 Task: Exclude land leases in cost/finance.
Action: Mouse moved to (815, 121)
Screenshot: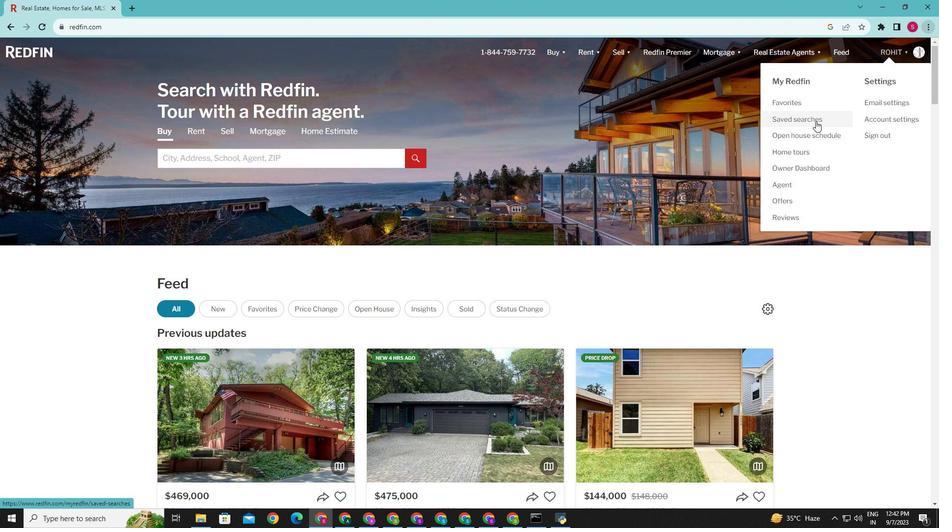 
Action: Mouse pressed left at (815, 121)
Screenshot: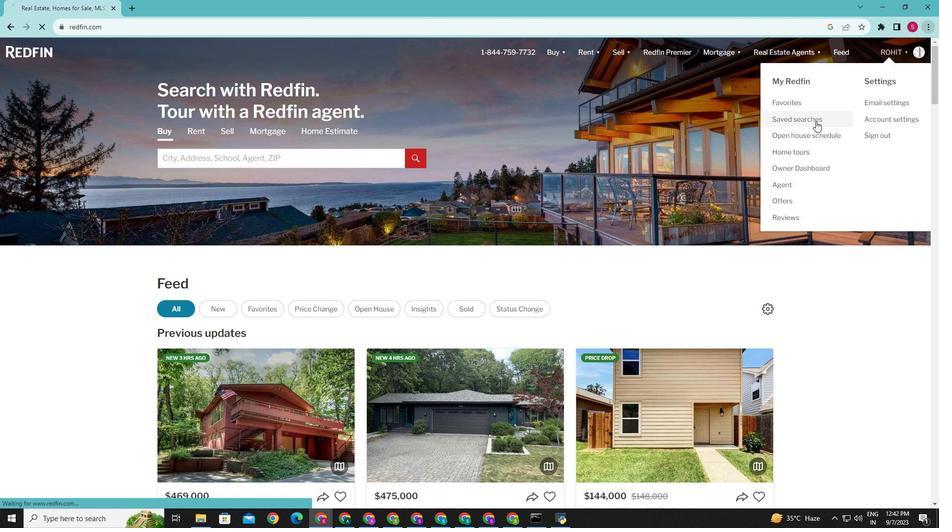
Action: Mouse moved to (314, 233)
Screenshot: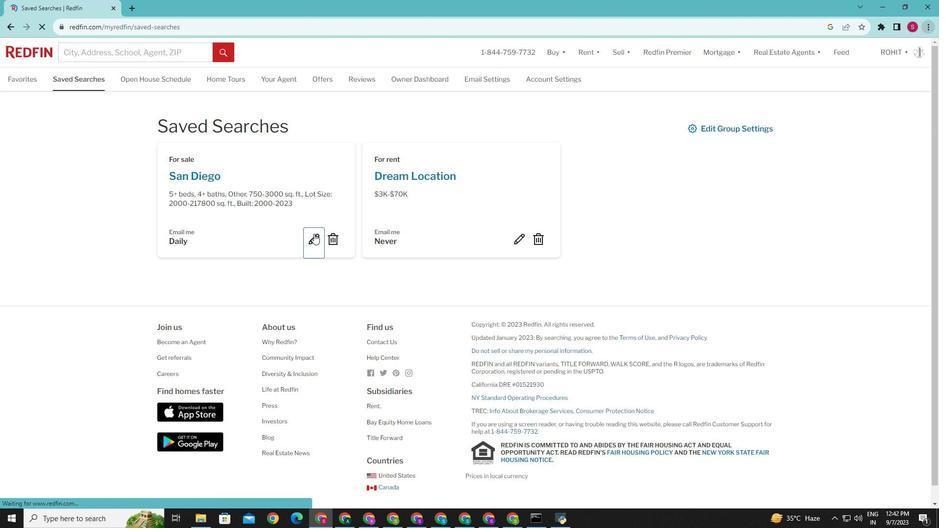 
Action: Mouse pressed left at (314, 233)
Screenshot: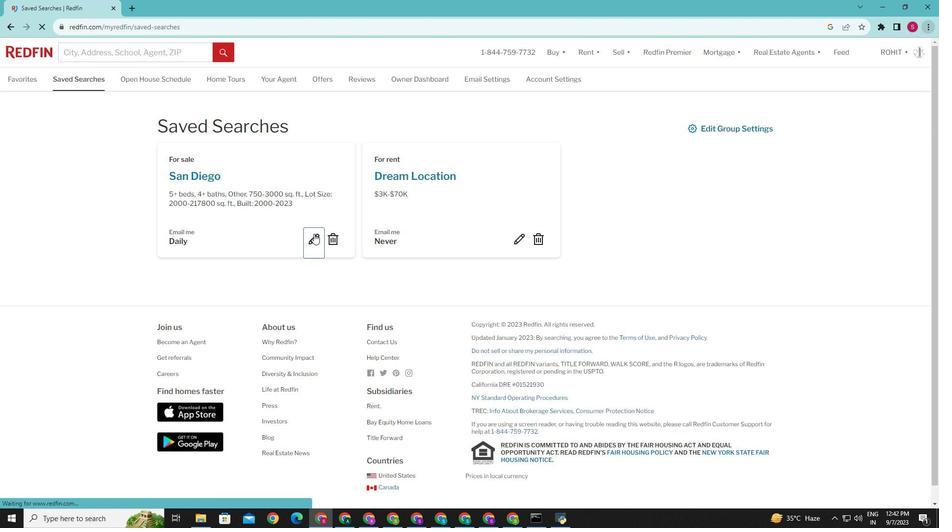 
Action: Mouse moved to (314, 233)
Screenshot: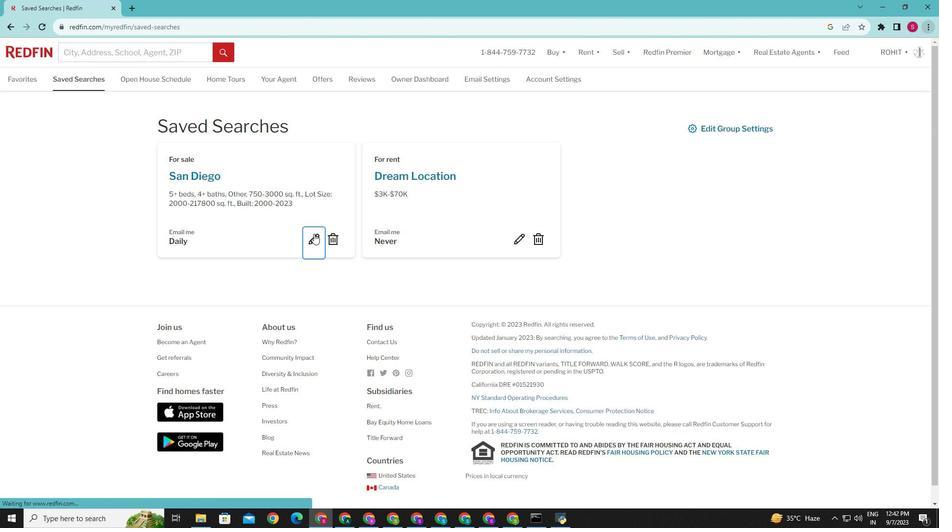 
Action: Mouse pressed left at (314, 233)
Screenshot: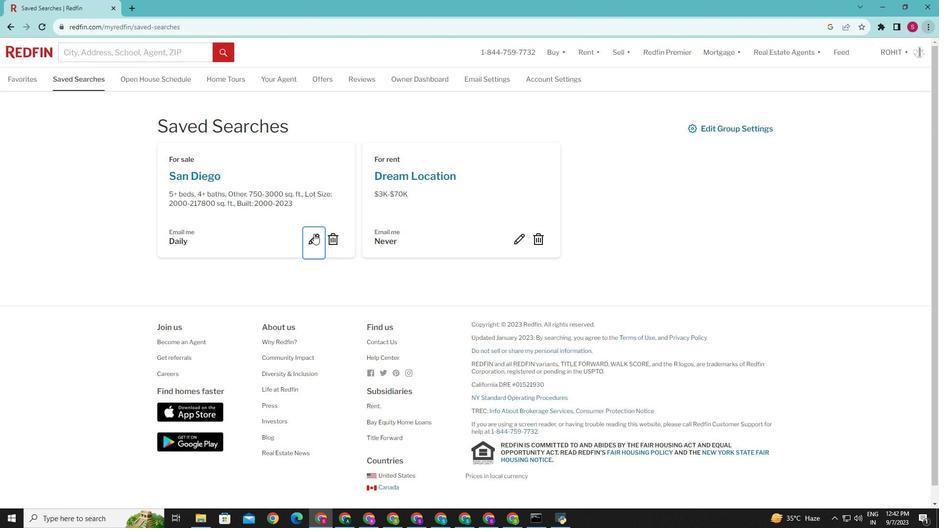 
Action: Mouse pressed left at (314, 233)
Screenshot: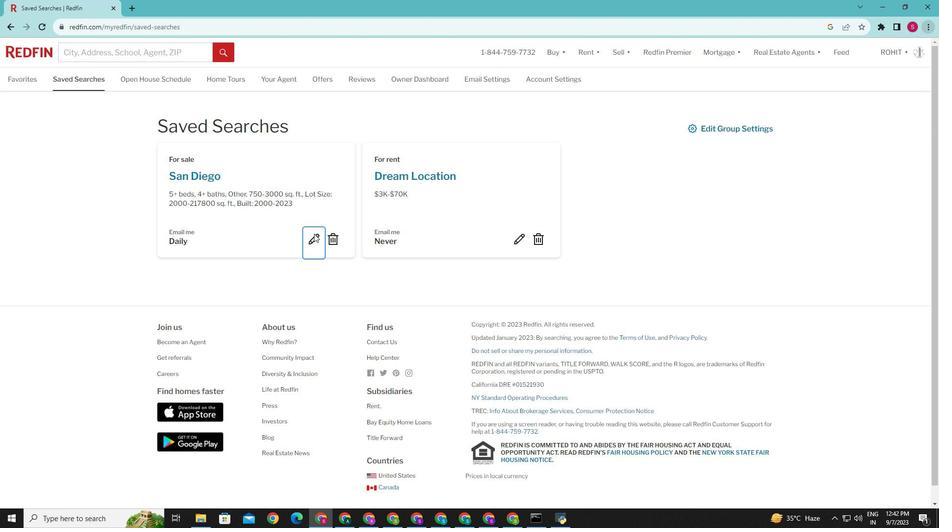 
Action: Mouse moved to (434, 254)
Screenshot: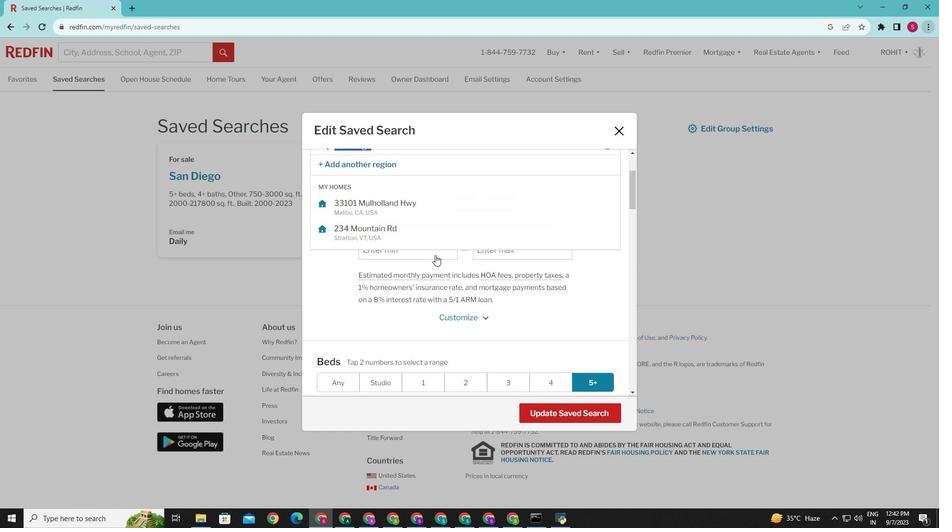 
Action: Mouse scrolled (434, 254) with delta (0, 0)
Screenshot: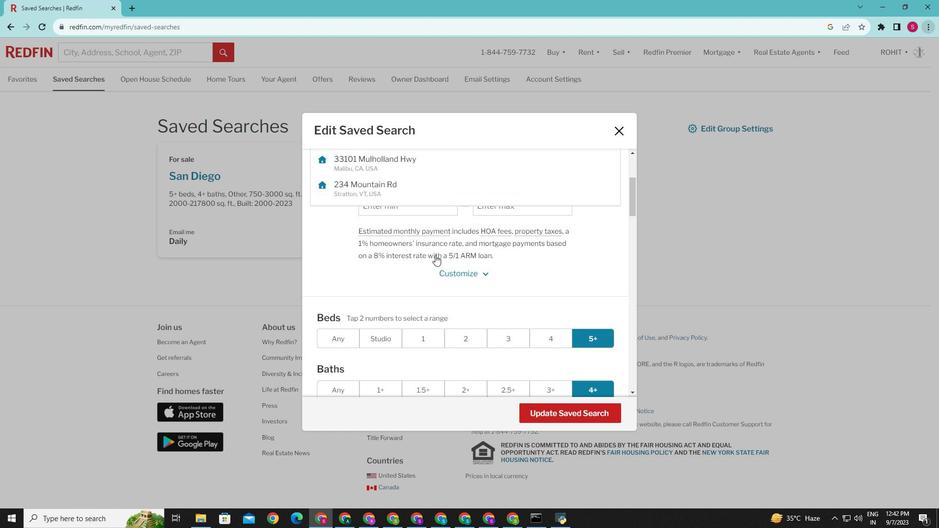 
Action: Mouse moved to (435, 255)
Screenshot: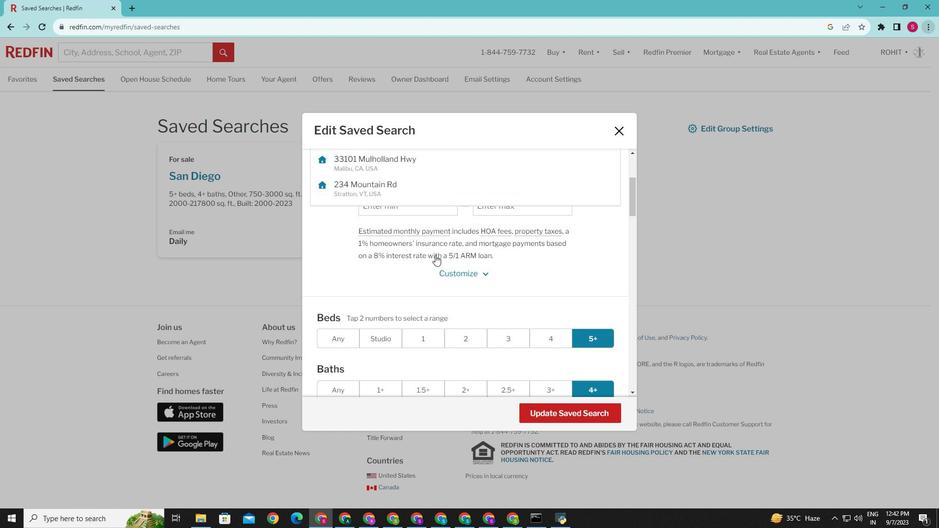 
Action: Mouse scrolled (435, 254) with delta (0, 0)
Screenshot: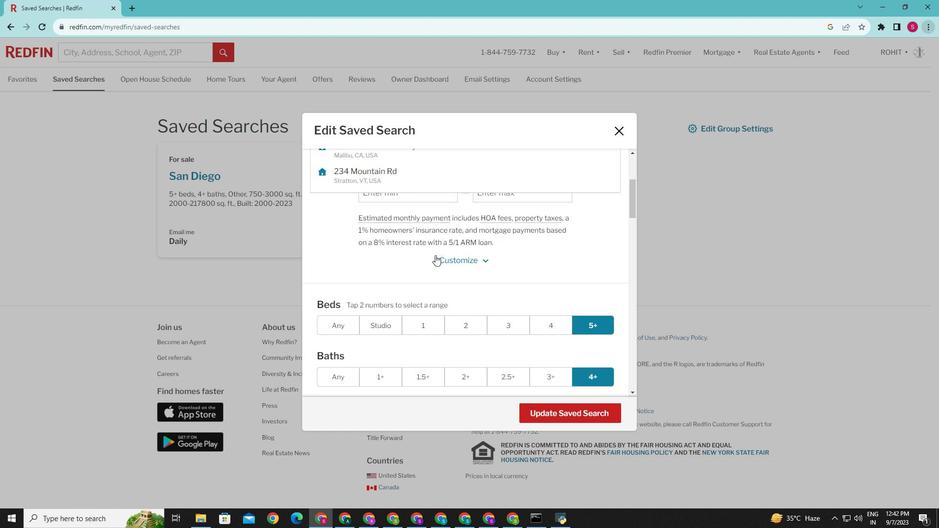 
Action: Mouse scrolled (435, 254) with delta (0, 0)
Screenshot: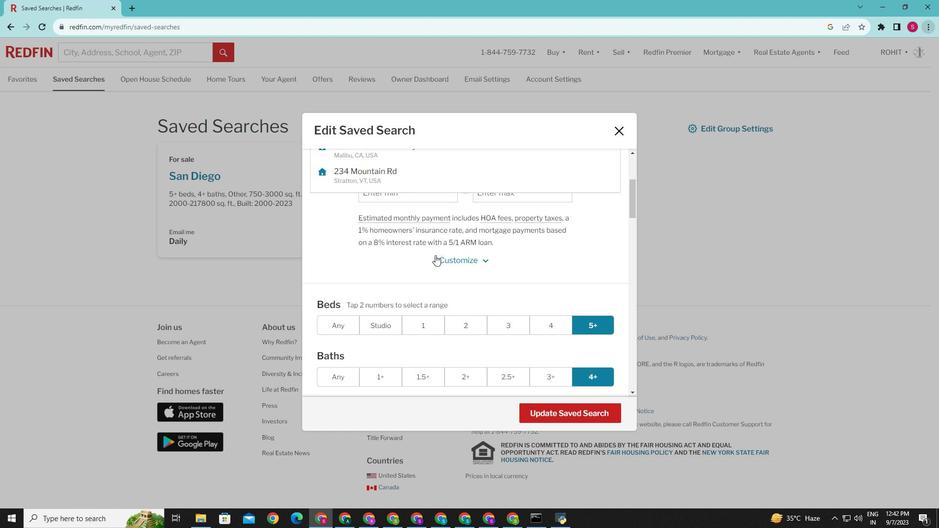 
Action: Mouse scrolled (435, 254) with delta (0, 0)
Screenshot: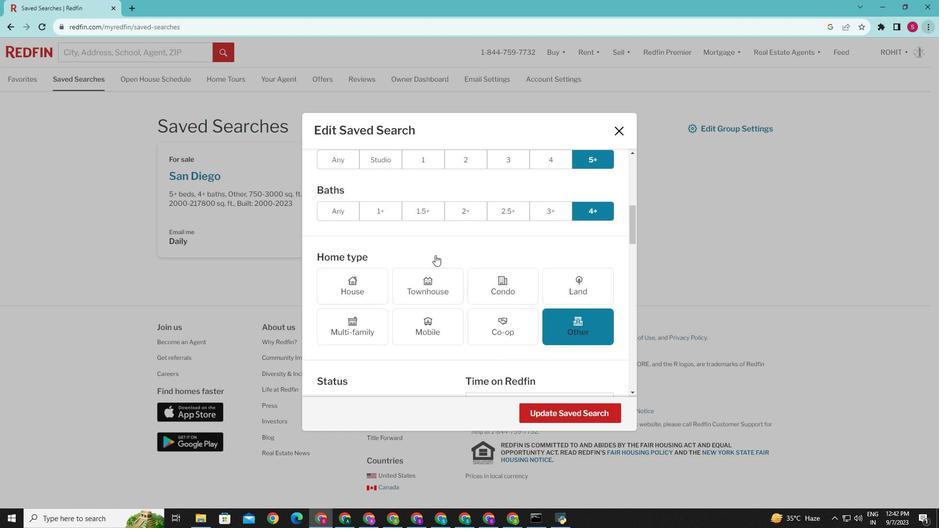 
Action: Mouse scrolled (435, 254) with delta (0, 0)
Screenshot: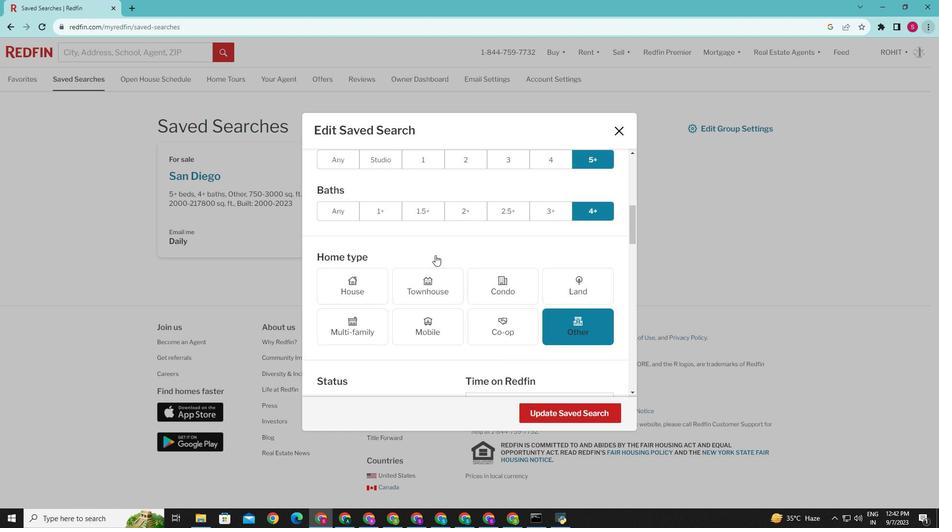 
Action: Mouse scrolled (435, 254) with delta (0, 0)
Screenshot: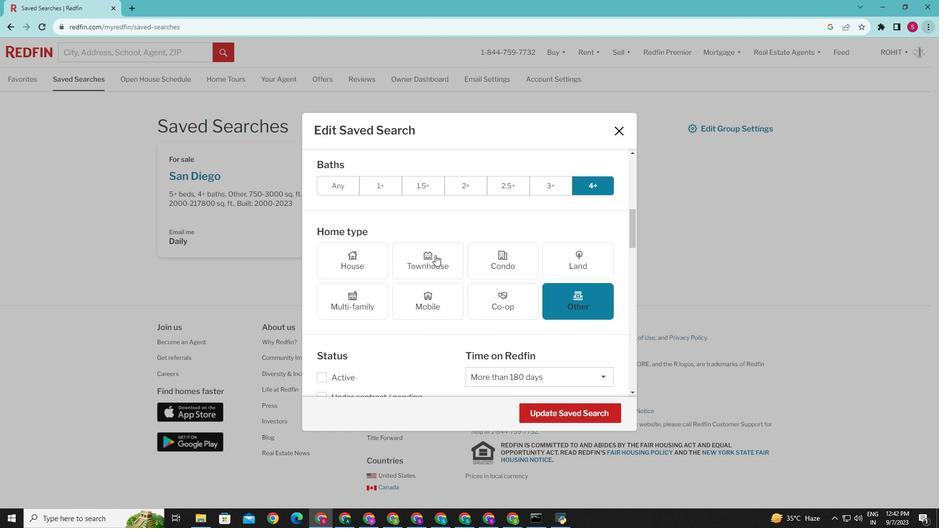 
Action: Mouse scrolled (435, 254) with delta (0, 0)
Screenshot: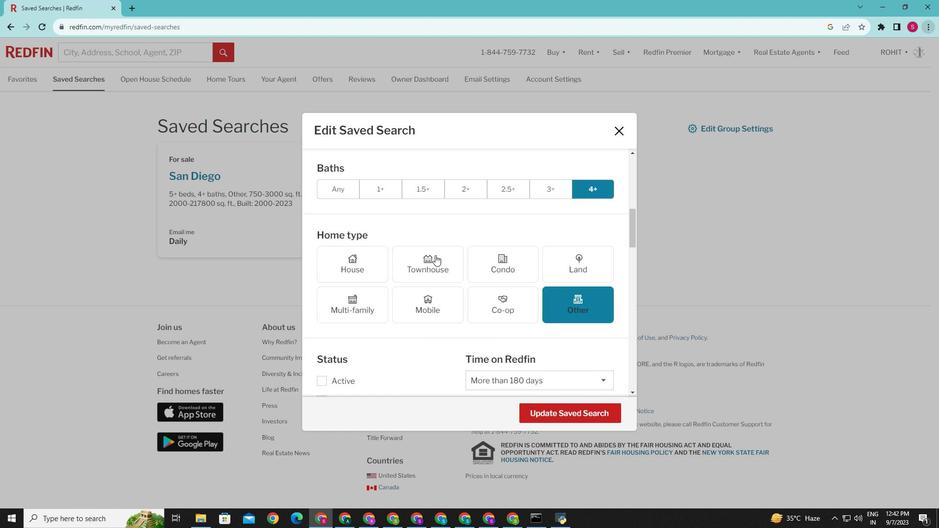 
Action: Mouse scrolled (435, 255) with delta (0, 0)
Screenshot: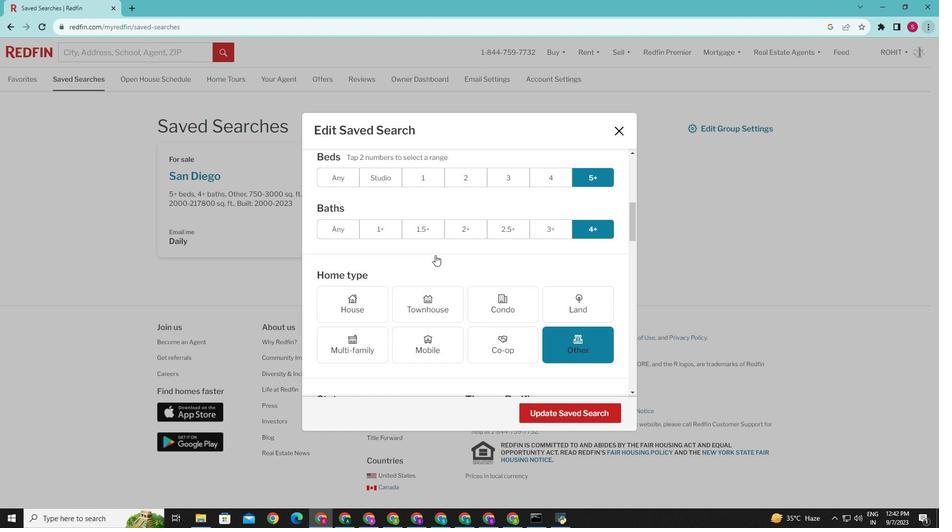
Action: Mouse scrolled (435, 254) with delta (0, 0)
Screenshot: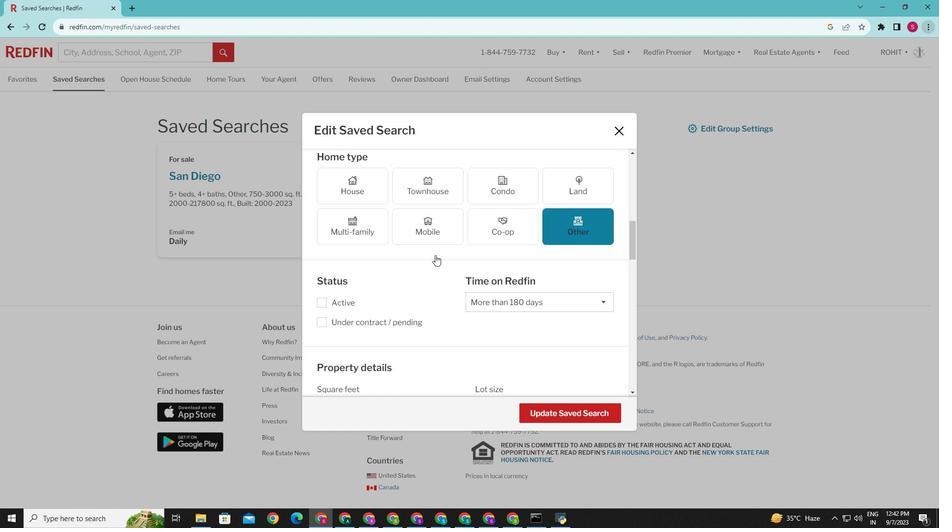 
Action: Mouse moved to (435, 255)
Screenshot: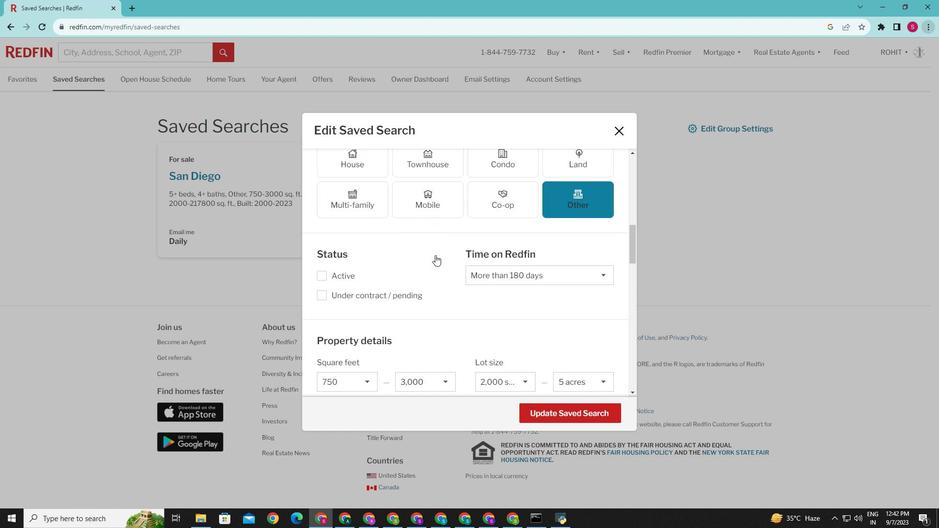 
Action: Mouse scrolled (435, 254) with delta (0, 0)
Screenshot: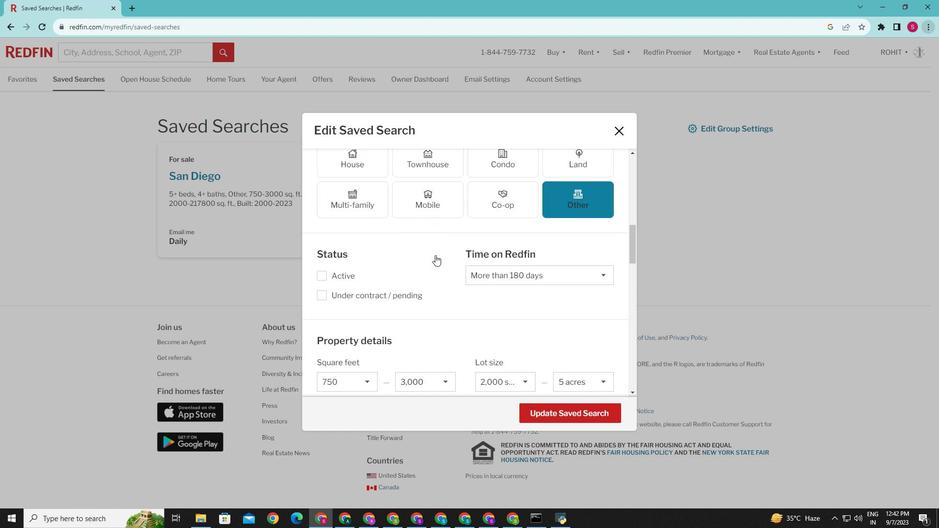 
Action: Mouse scrolled (435, 254) with delta (0, 0)
Screenshot: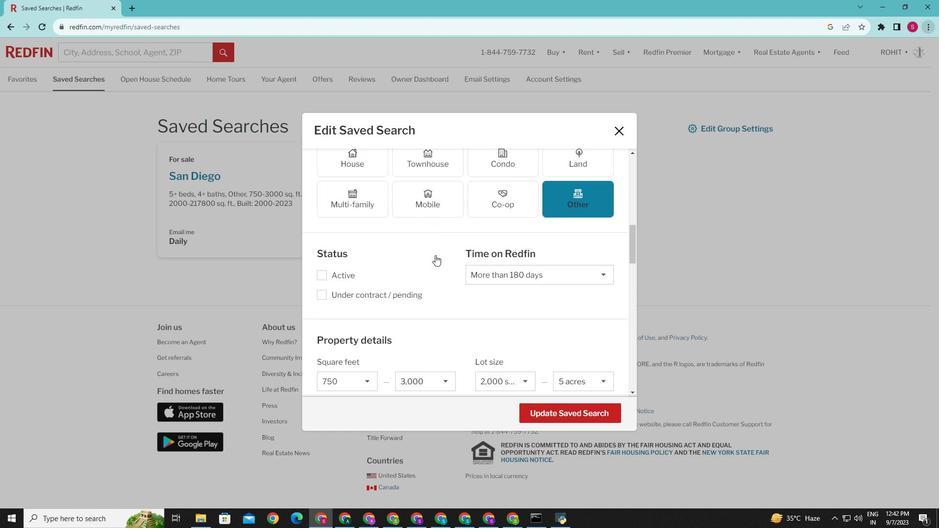 
Action: Mouse scrolled (435, 254) with delta (0, 0)
Screenshot: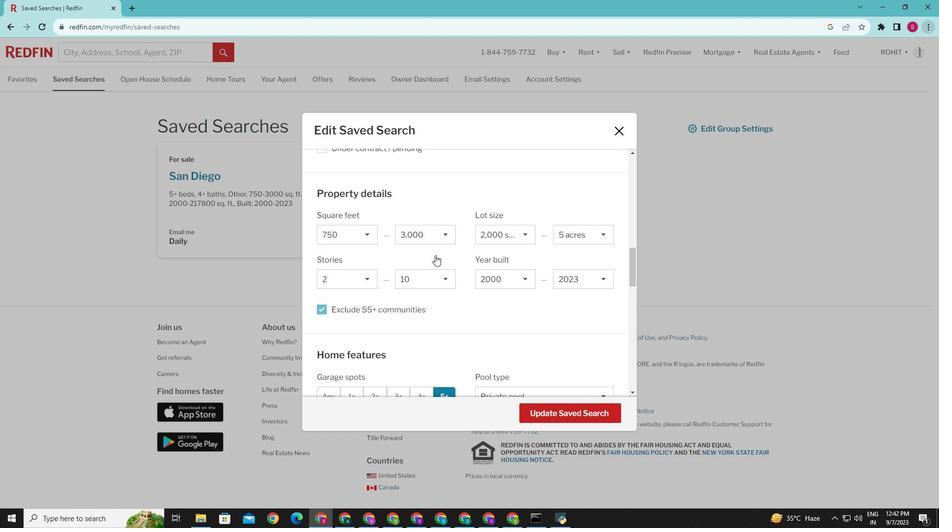 
Action: Mouse scrolled (435, 254) with delta (0, 0)
Screenshot: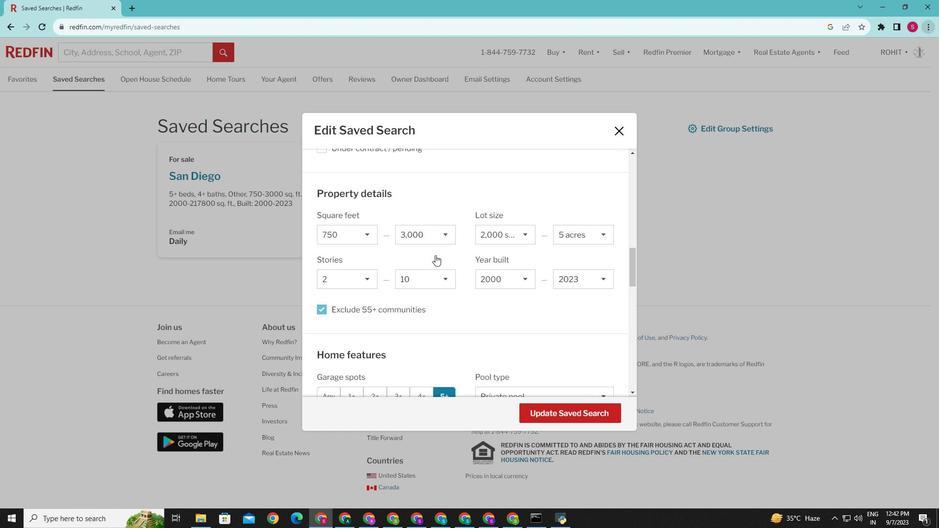 
Action: Mouse scrolled (435, 254) with delta (0, 0)
Screenshot: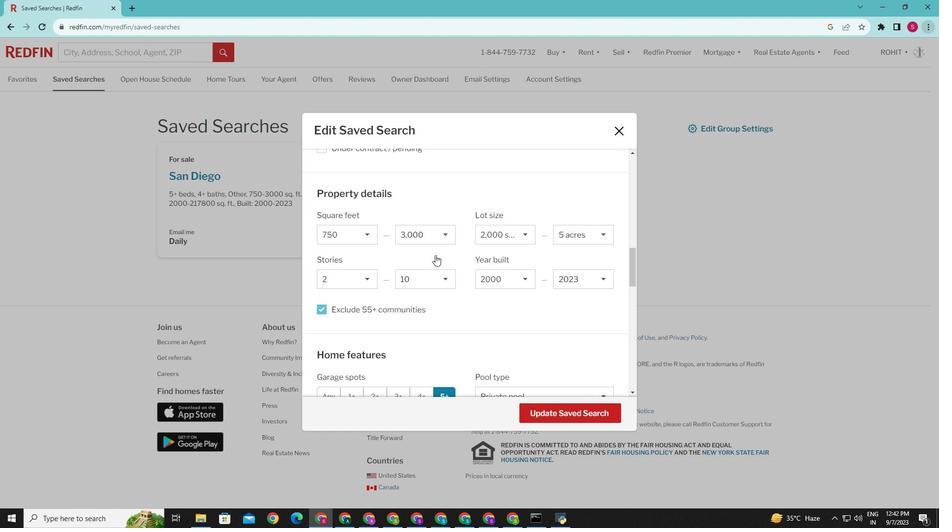 
Action: Mouse scrolled (435, 254) with delta (0, 0)
Screenshot: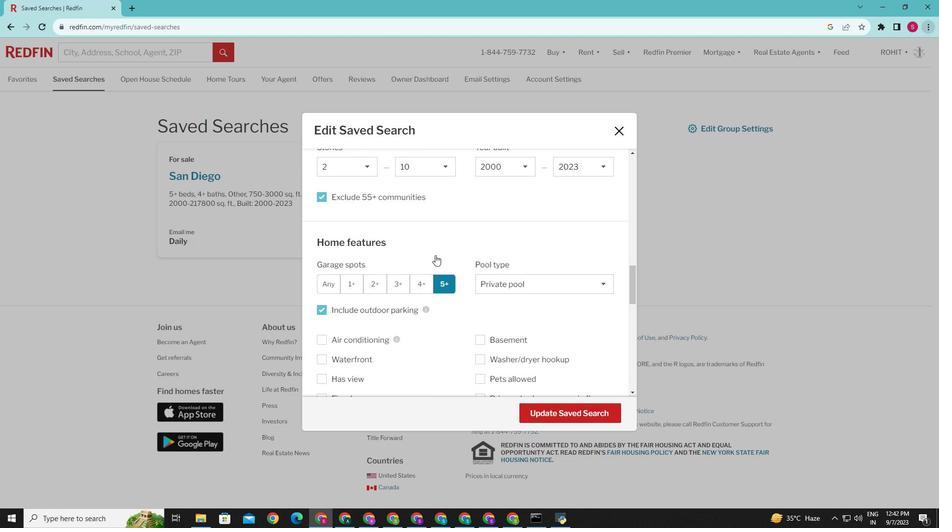 
Action: Mouse scrolled (435, 254) with delta (0, 0)
Screenshot: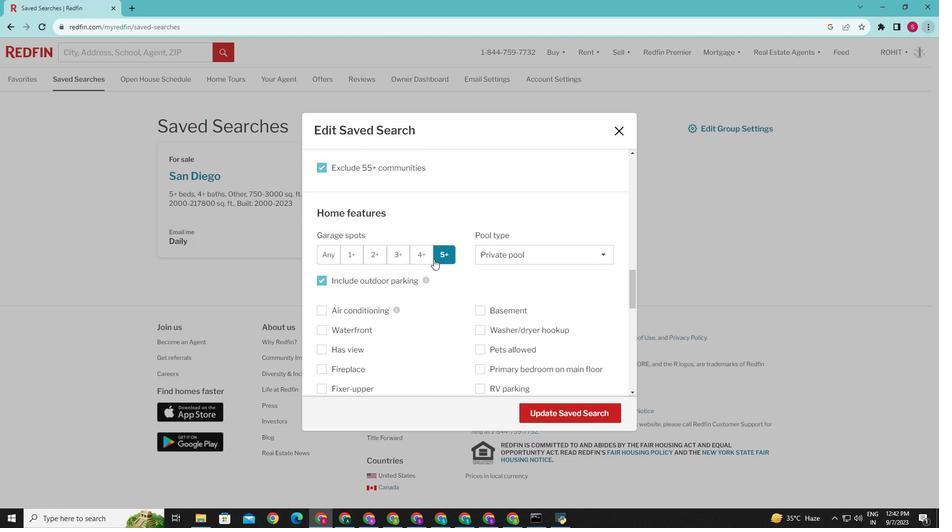 
Action: Mouse scrolled (435, 254) with delta (0, 0)
Screenshot: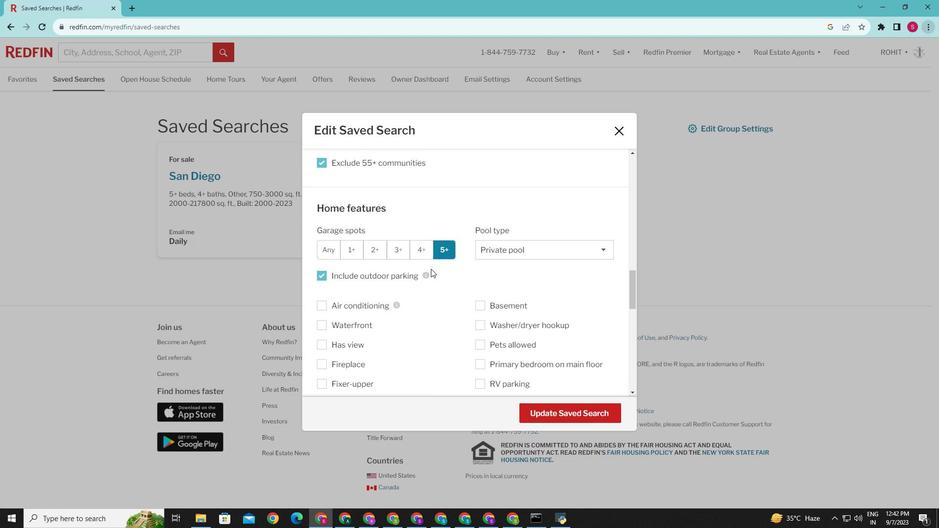 
Action: Mouse moved to (425, 283)
Screenshot: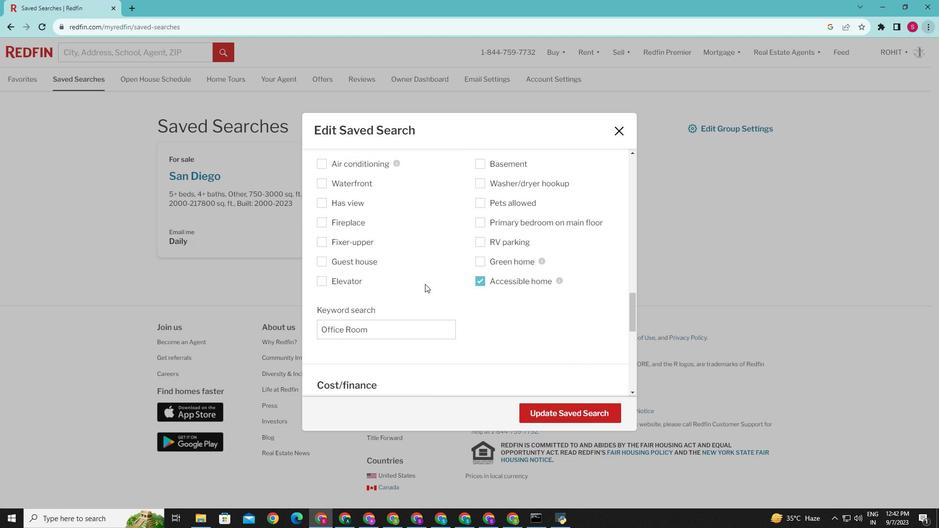 
Action: Mouse scrolled (425, 283) with delta (0, 0)
Screenshot: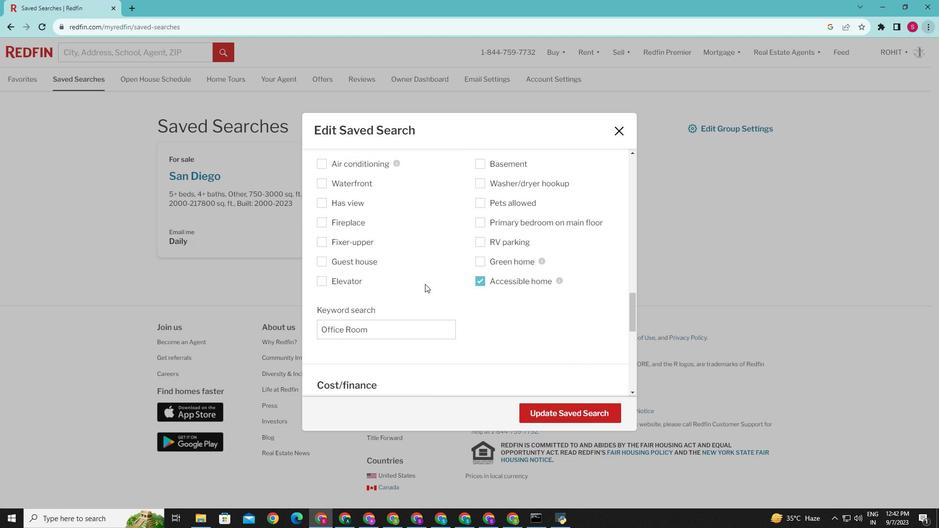 
Action: Mouse moved to (425, 284)
Screenshot: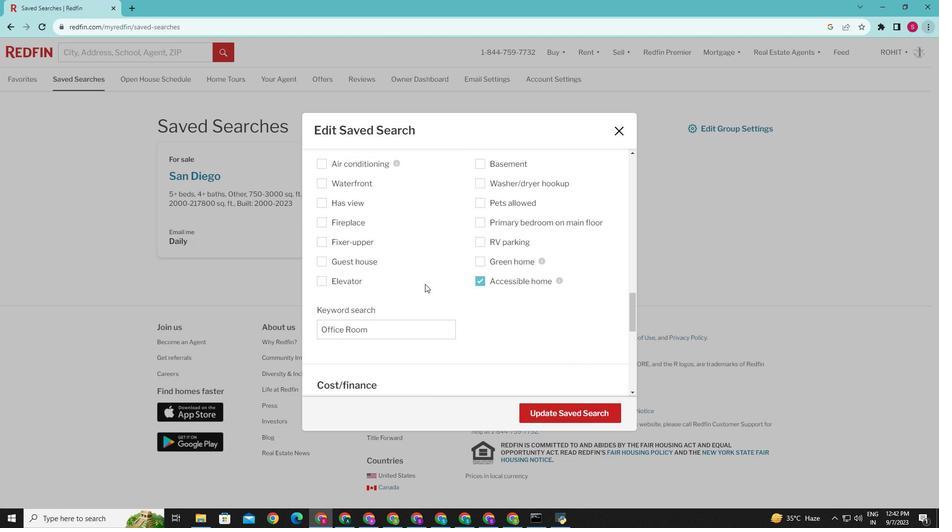 
Action: Mouse scrolled (425, 283) with delta (0, 0)
Screenshot: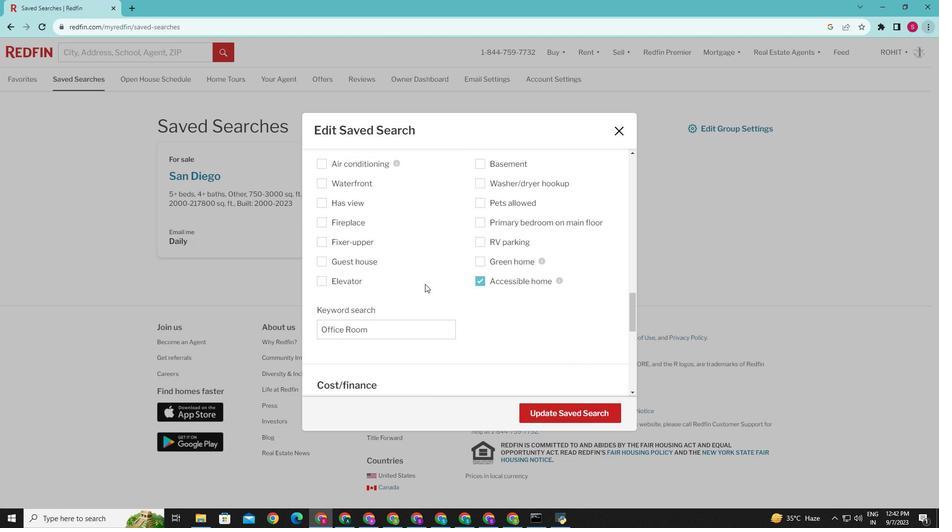 
Action: Mouse scrolled (425, 283) with delta (0, 0)
Screenshot: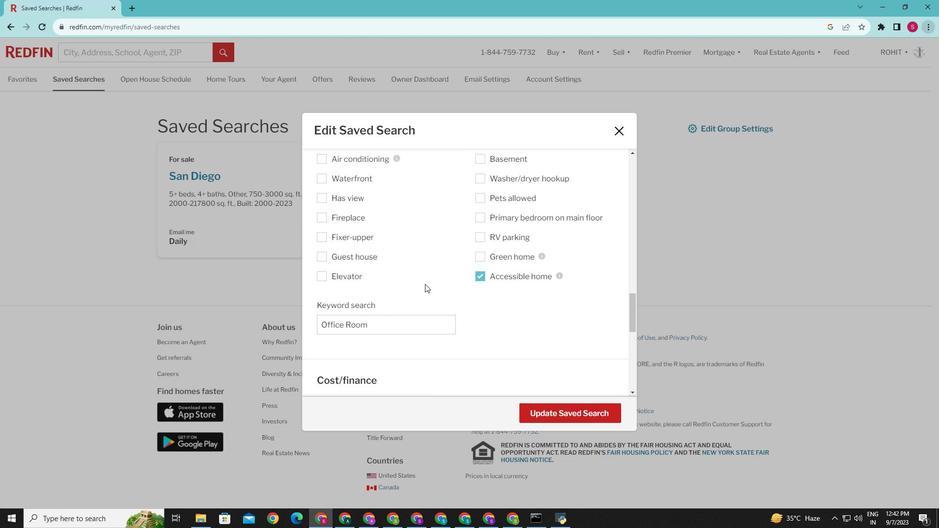
Action: Mouse scrolled (425, 283) with delta (0, 0)
Screenshot: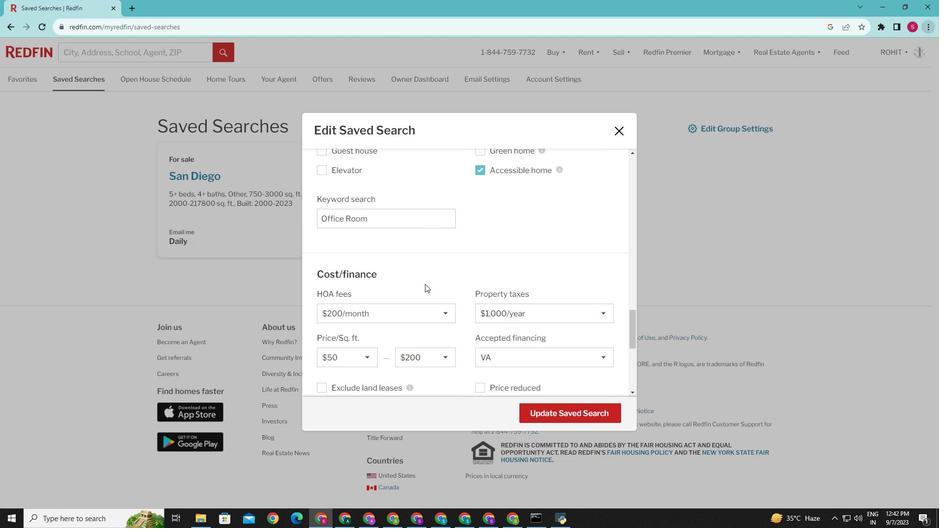 
Action: Mouse scrolled (425, 283) with delta (0, 0)
Screenshot: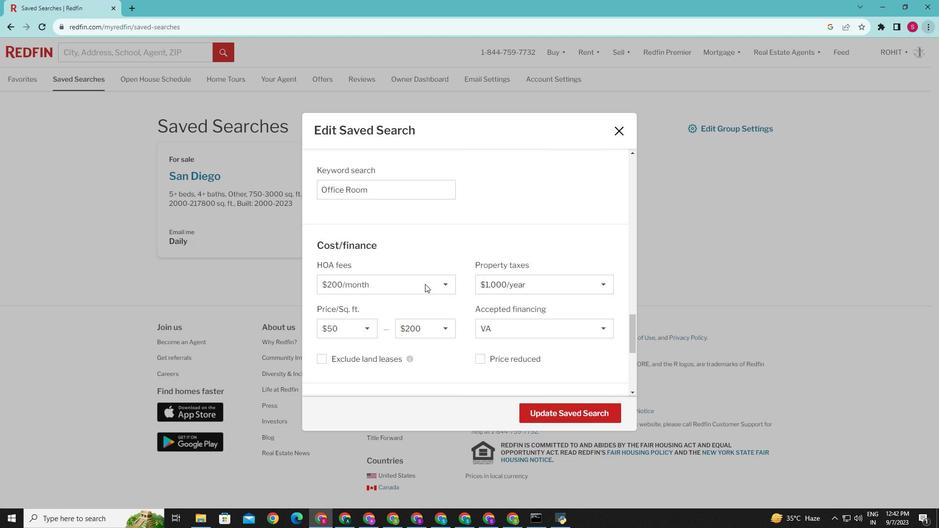 
Action: Mouse scrolled (425, 283) with delta (0, 0)
Screenshot: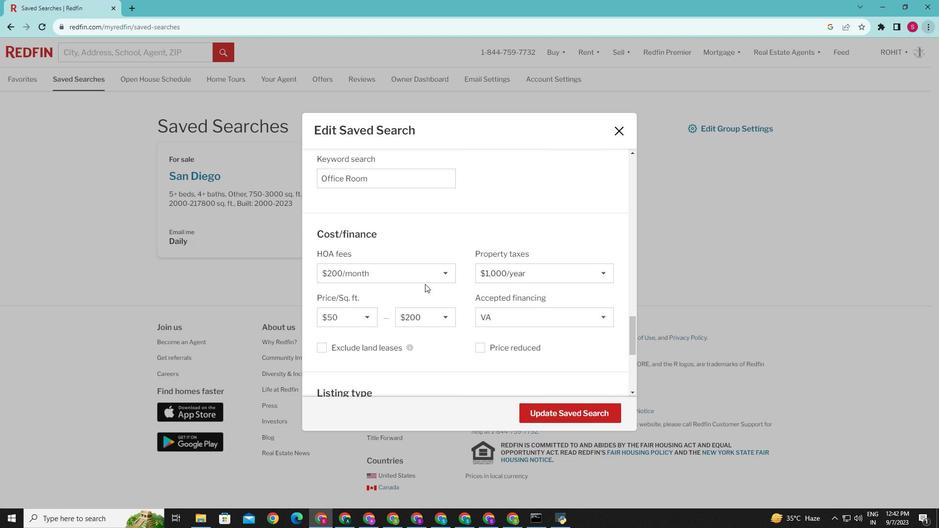 
Action: Mouse scrolled (425, 283) with delta (0, 0)
Screenshot: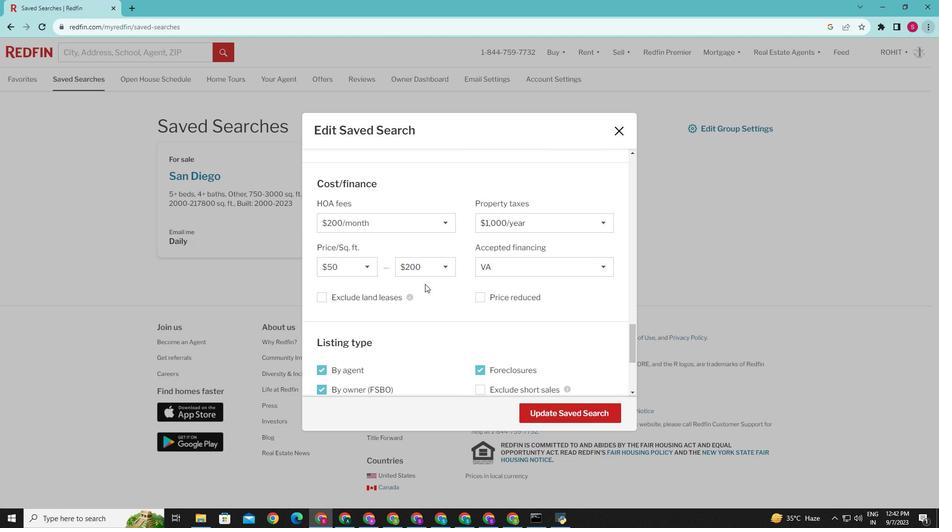 
Action: Mouse scrolled (425, 283) with delta (0, 0)
Screenshot: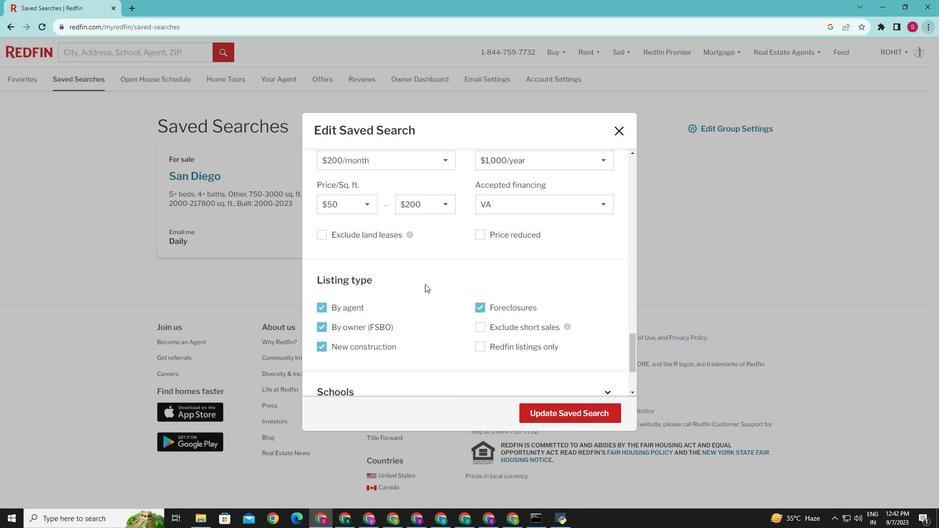 
Action: Mouse scrolled (425, 283) with delta (0, 0)
Screenshot: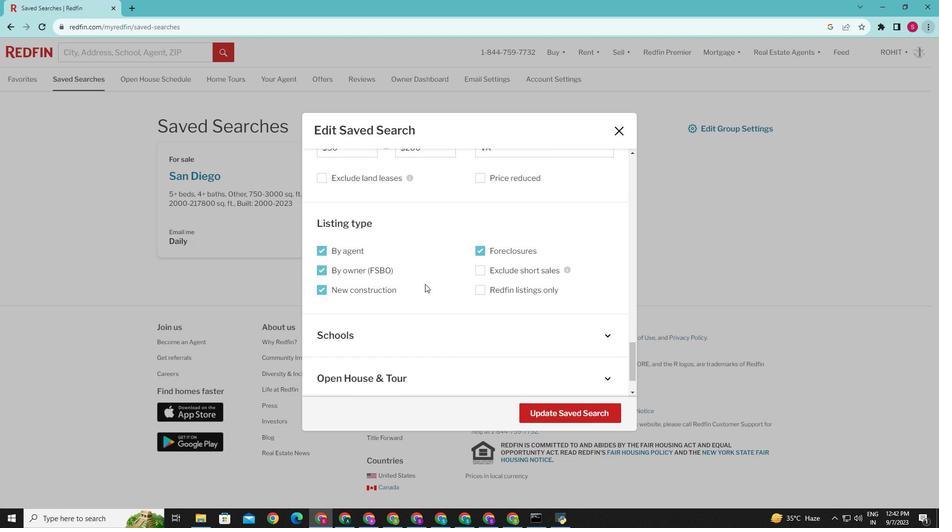 
Action: Mouse scrolled (425, 283) with delta (0, 0)
Screenshot: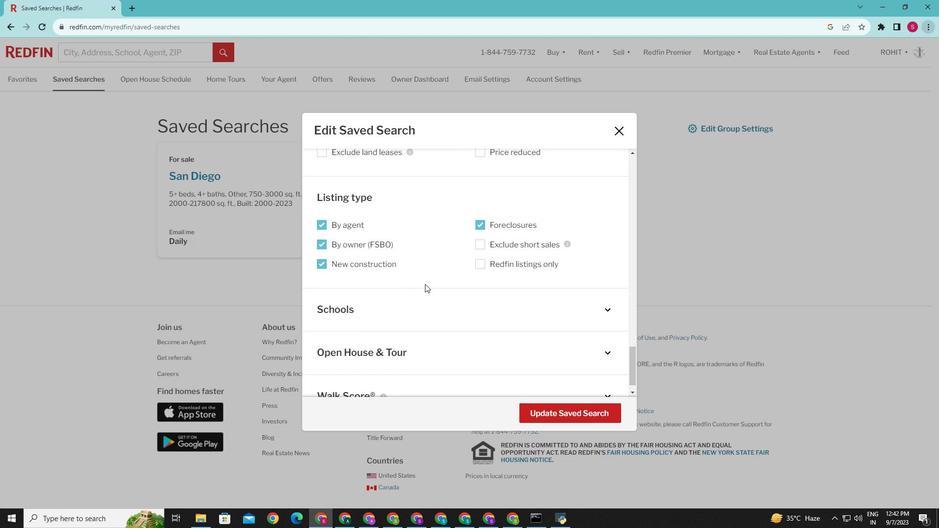 
Action: Mouse scrolled (425, 283) with delta (0, 0)
Screenshot: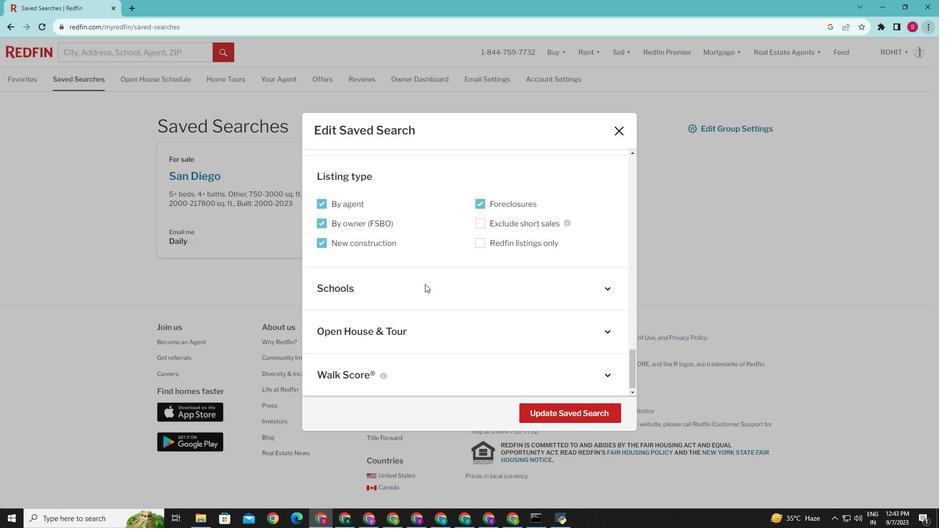 
Action: Mouse scrolled (425, 283) with delta (0, 0)
Screenshot: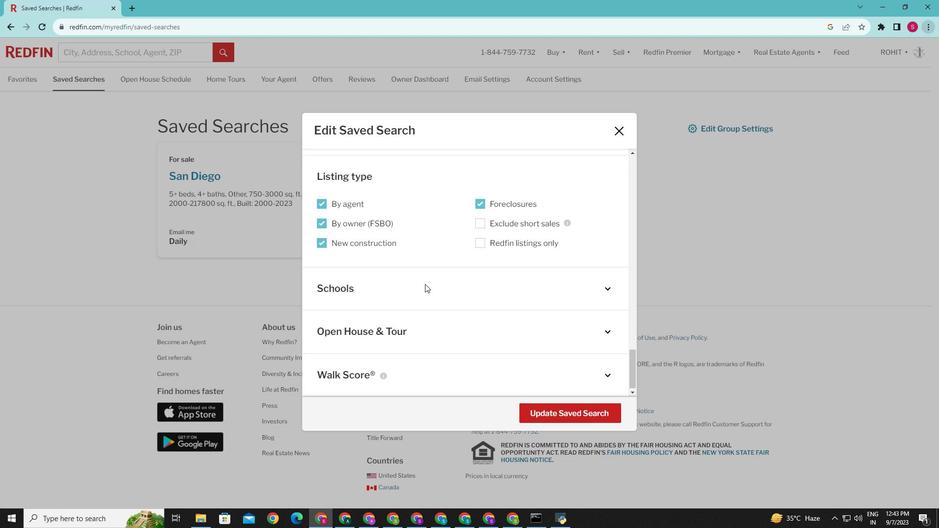 
Action: Mouse scrolled (425, 284) with delta (0, 0)
Screenshot: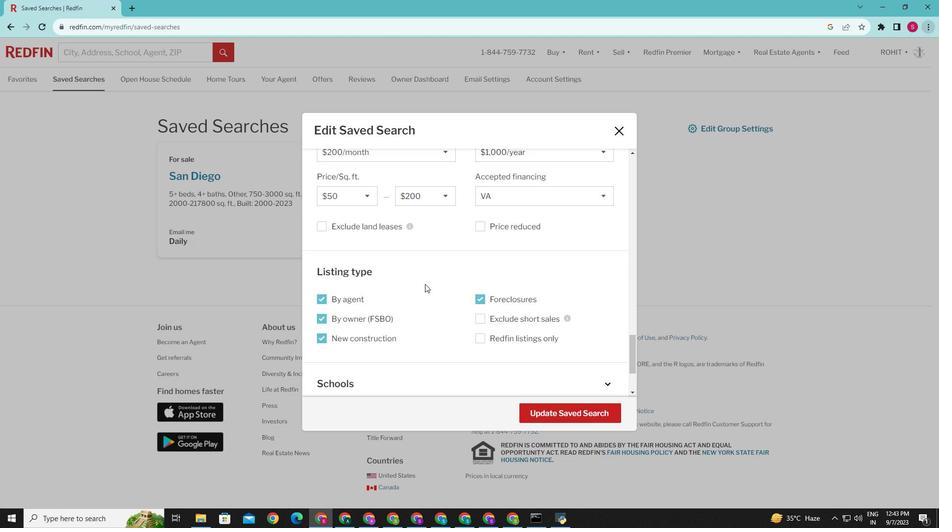
Action: Mouse scrolled (425, 284) with delta (0, 0)
Screenshot: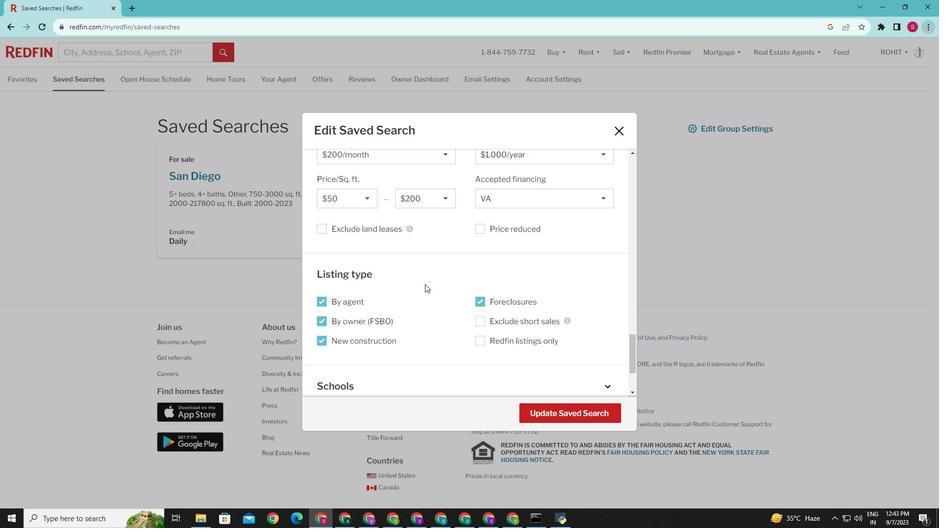 
Action: Mouse scrolled (425, 284) with delta (0, 0)
Screenshot: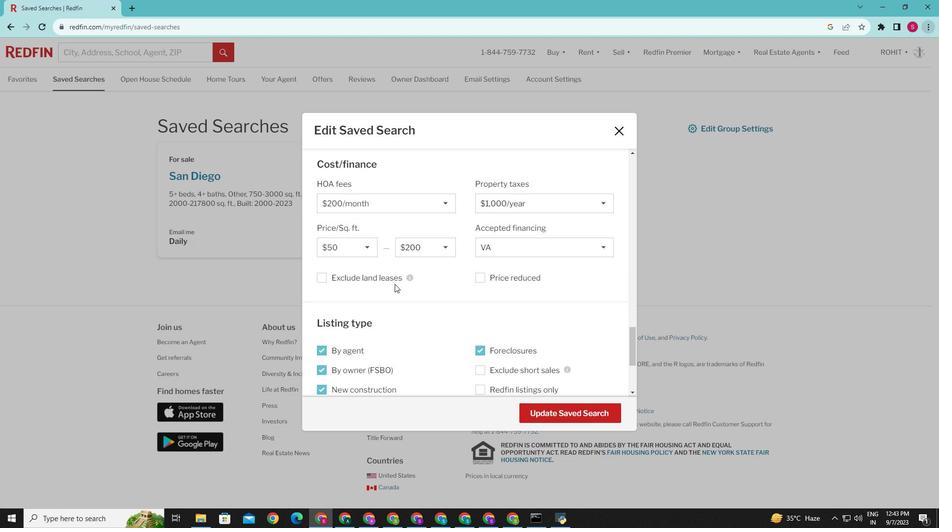 
Action: Mouse moved to (323, 278)
Screenshot: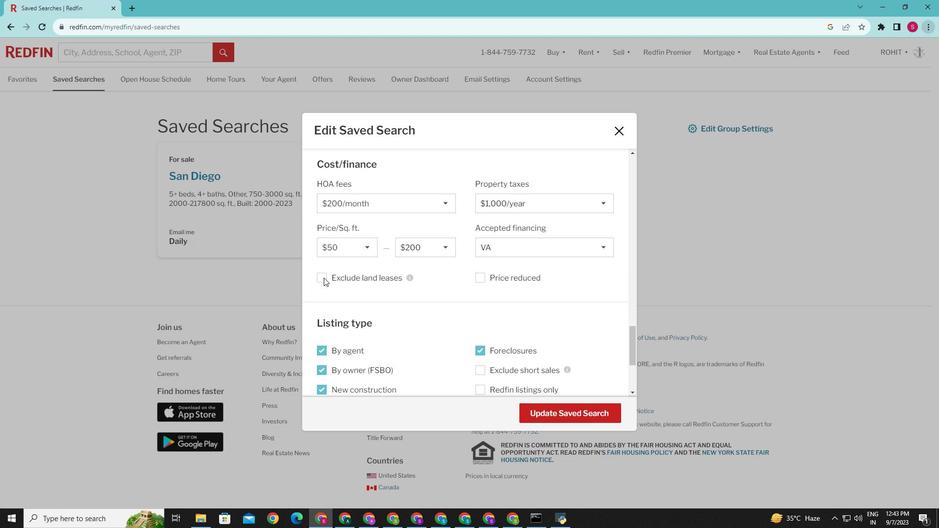 
Action: Mouse pressed left at (323, 278)
Screenshot: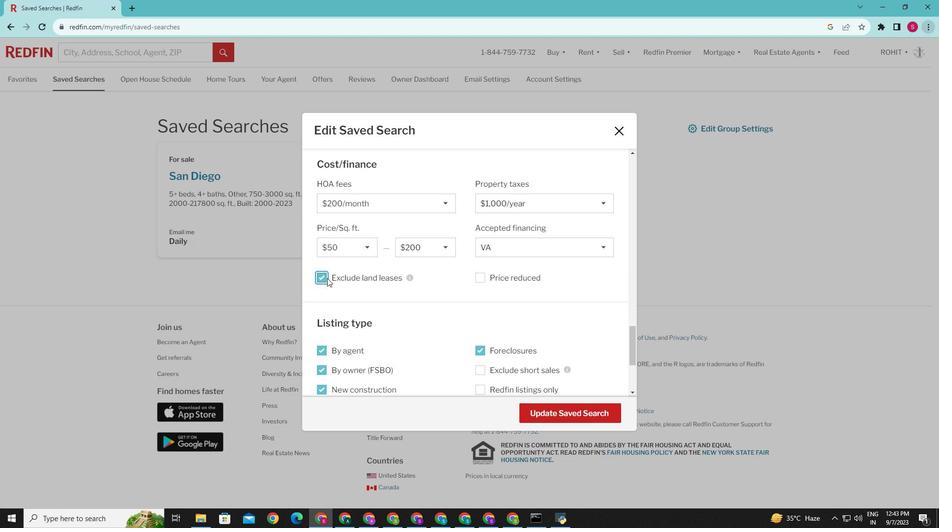 
Action: Mouse moved to (549, 412)
Screenshot: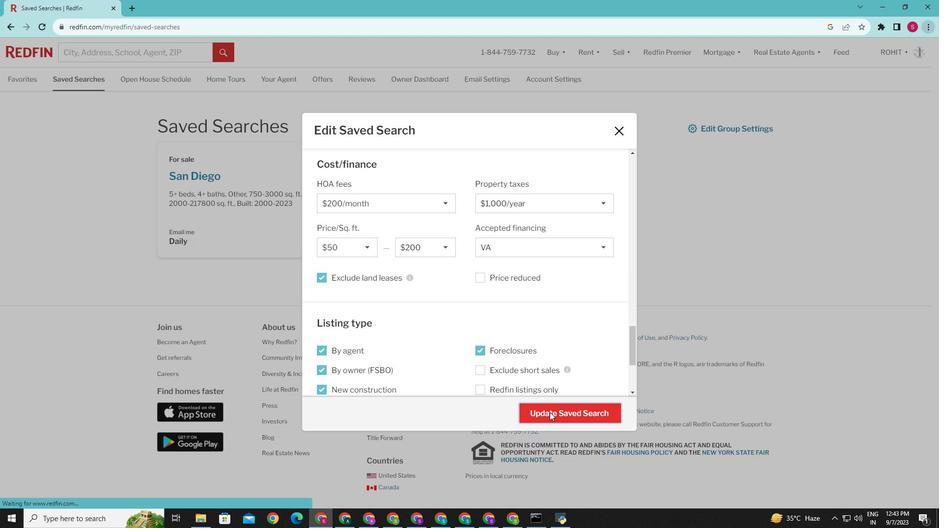 
Action: Mouse pressed left at (549, 412)
Screenshot: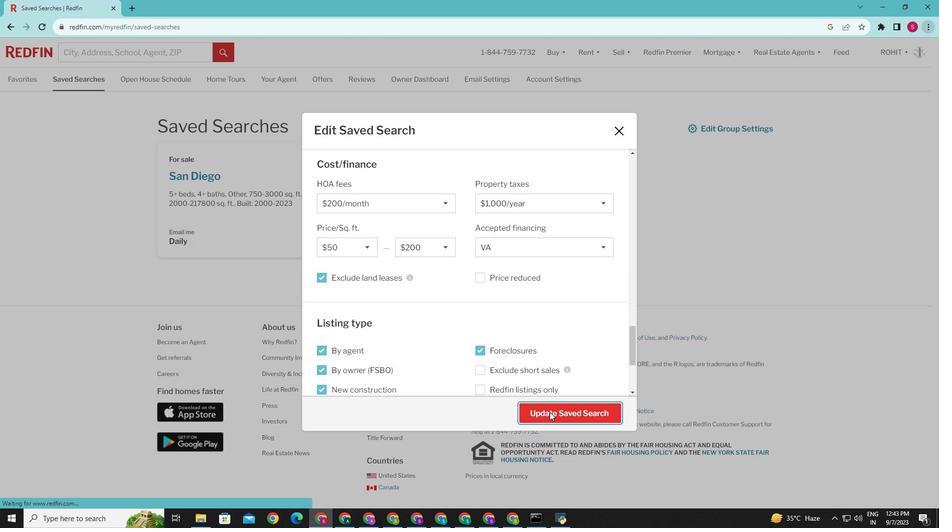 
Action: Mouse moved to (549, 412)
Screenshot: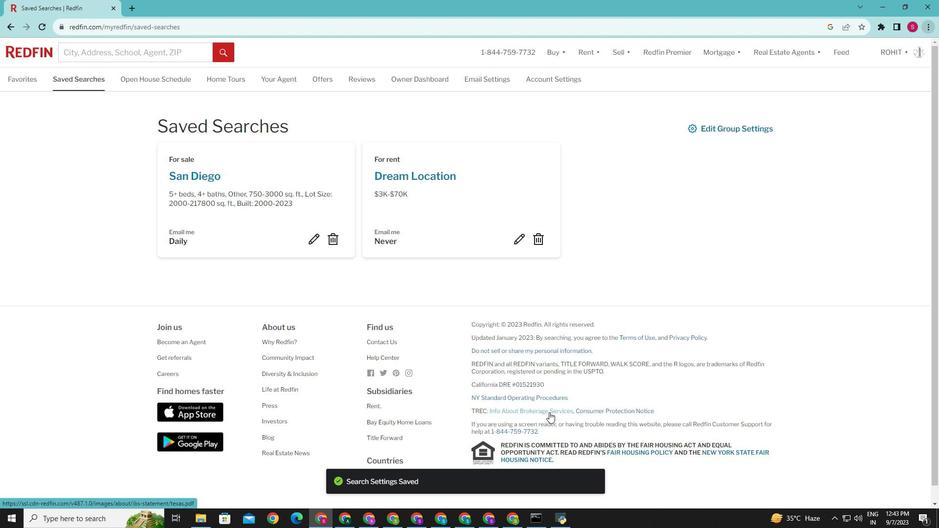 
